 Task: Send a message to an employee of Google
Action: Mouse moved to (425, 442)
Screenshot: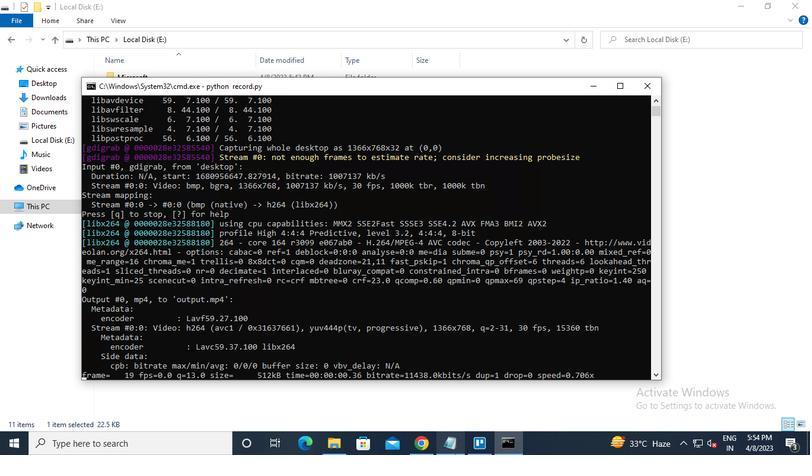 
Action: Mouse pressed left at (425, 442)
Screenshot: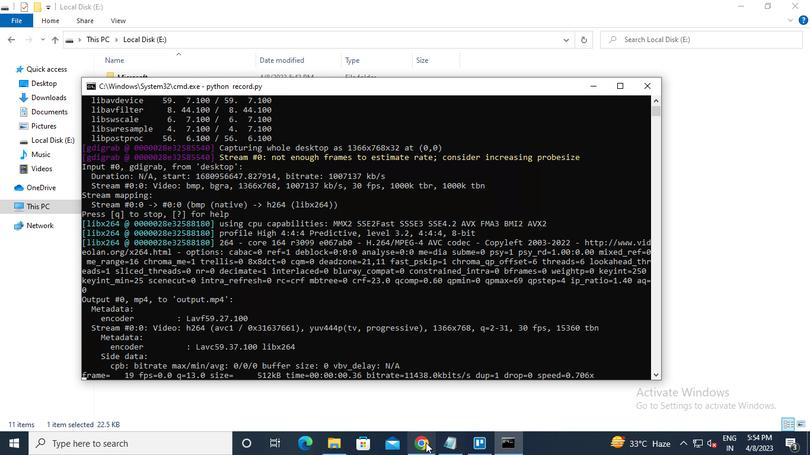 
Action: Mouse moved to (242, 75)
Screenshot: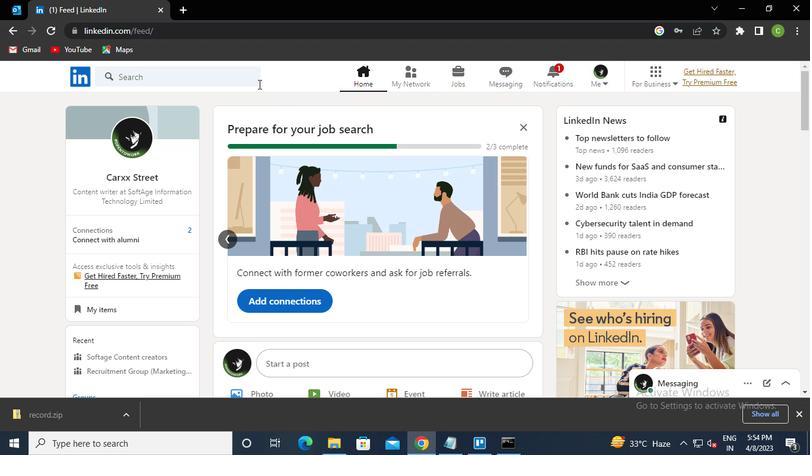 
Action: Mouse pressed left at (242, 75)
Screenshot: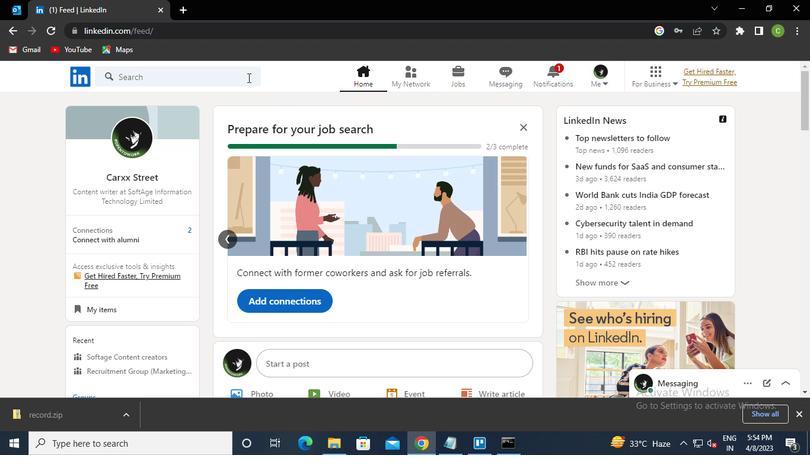 
Action: Keyboard g
Screenshot: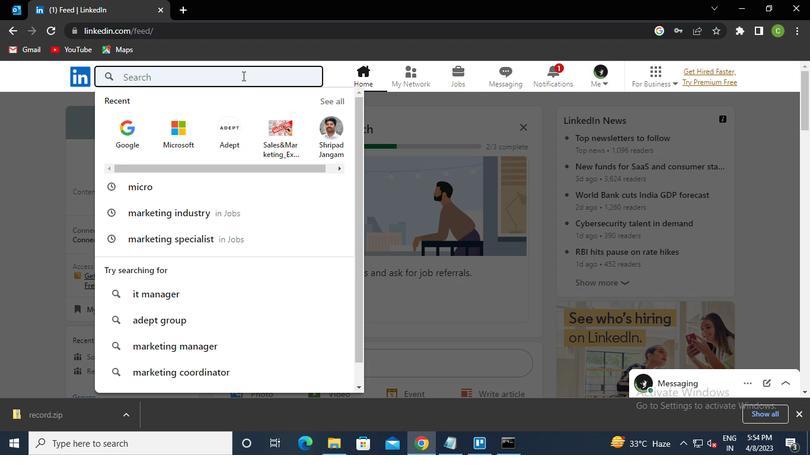 
Action: Keyboard o
Screenshot: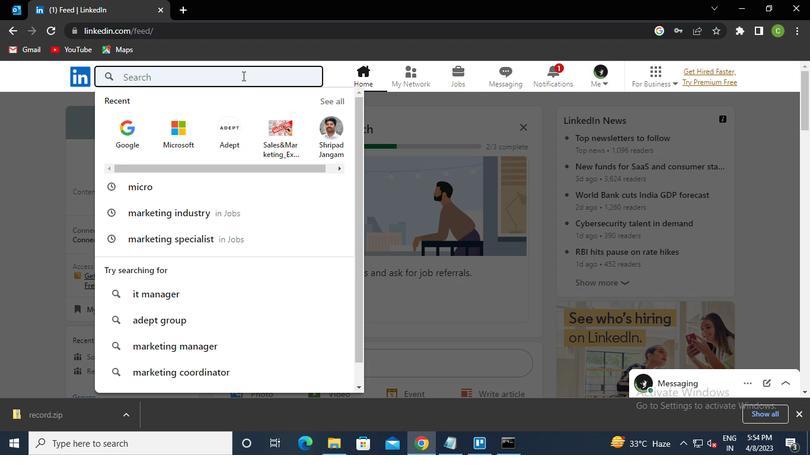 
Action: Keyboard o
Screenshot: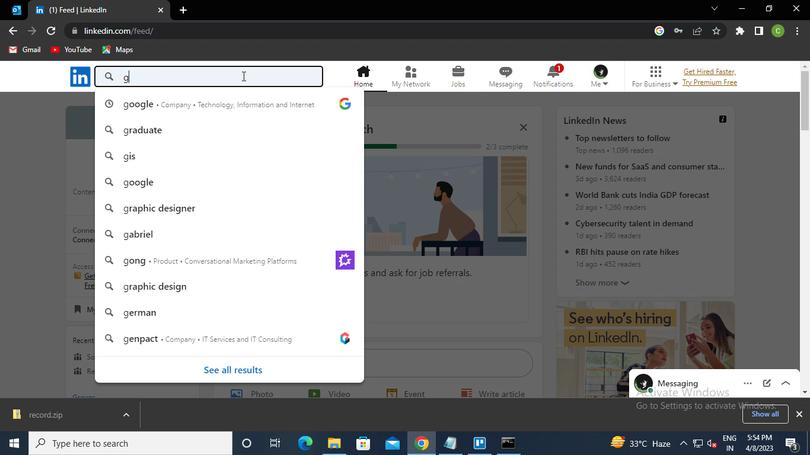 
Action: Keyboard g
Screenshot: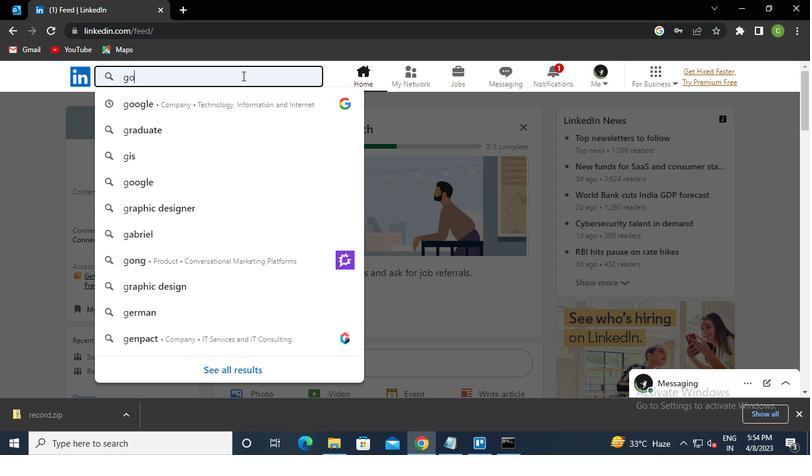 
Action: Keyboard l
Screenshot: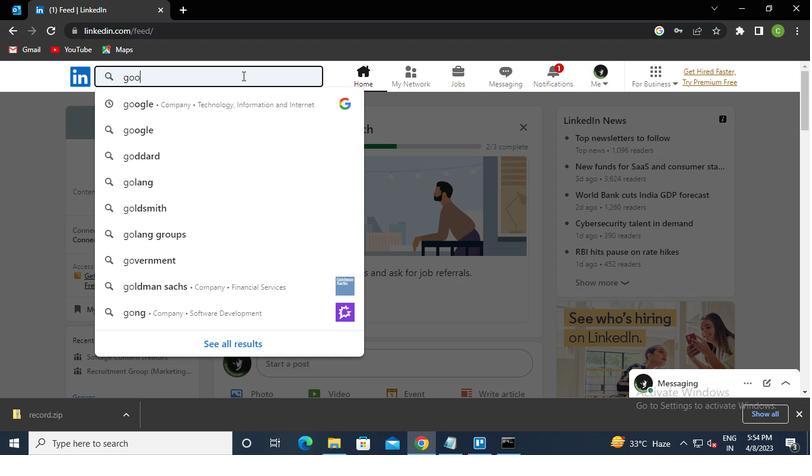 
Action: Keyboard Key.down
Screenshot: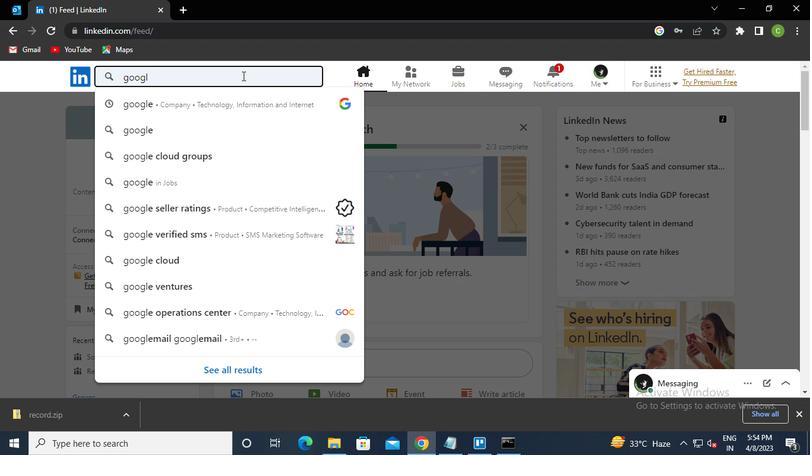 
Action: Keyboard Key.enter
Screenshot: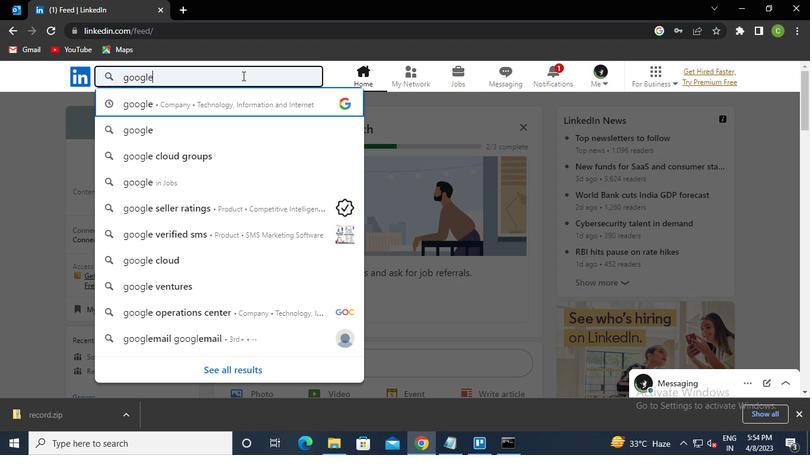 
Action: Mouse moved to (442, 197)
Screenshot: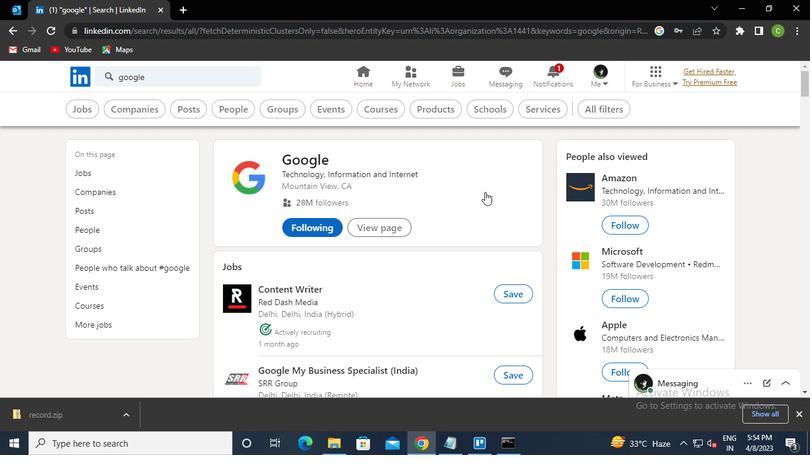 
Action: Mouse pressed left at (442, 197)
Screenshot: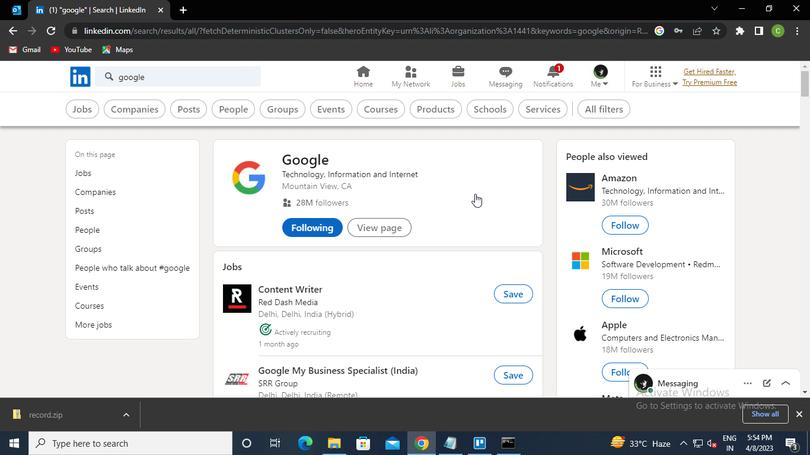 
Action: Mouse moved to (288, 319)
Screenshot: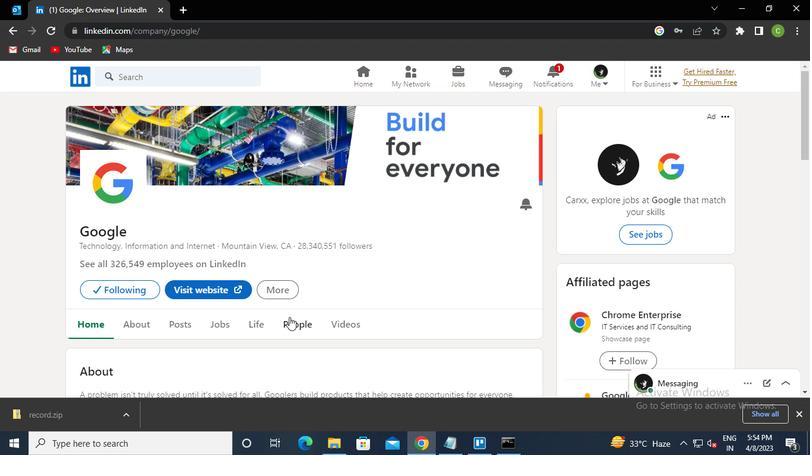 
Action: Mouse pressed left at (288, 319)
Screenshot: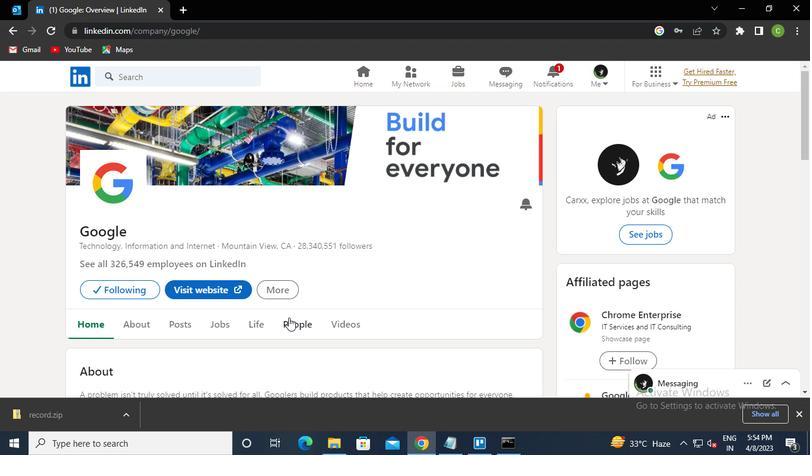 
Action: Mouse moved to (457, 237)
Screenshot: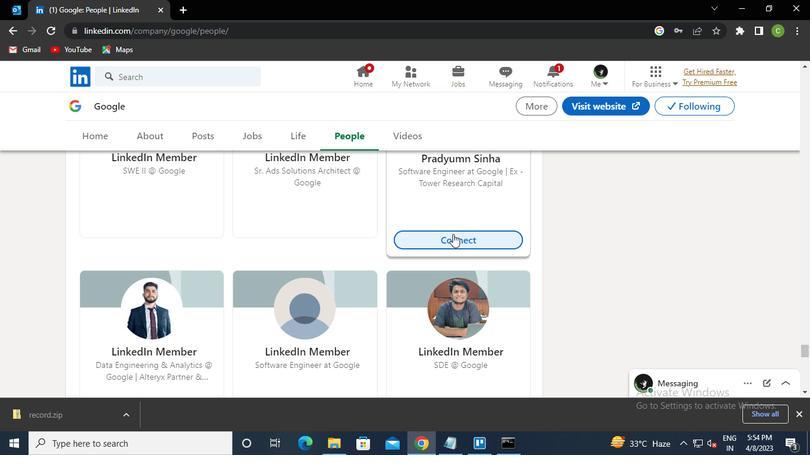 
Action: Mouse pressed left at (457, 237)
Screenshot: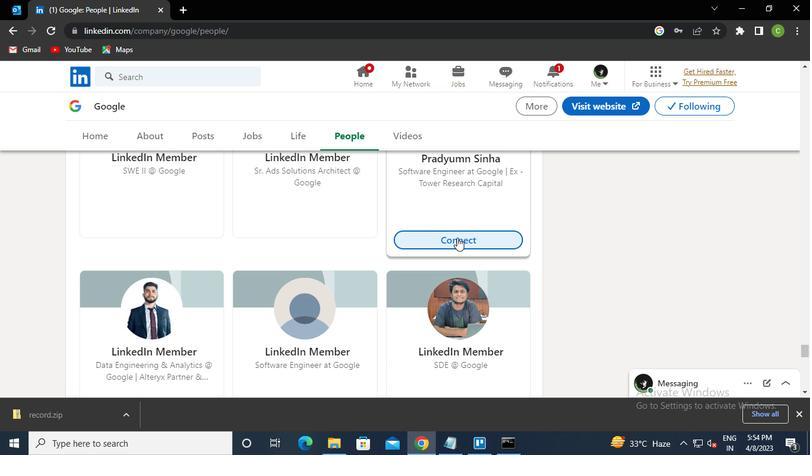 
Action: Mouse moved to (554, 80)
Screenshot: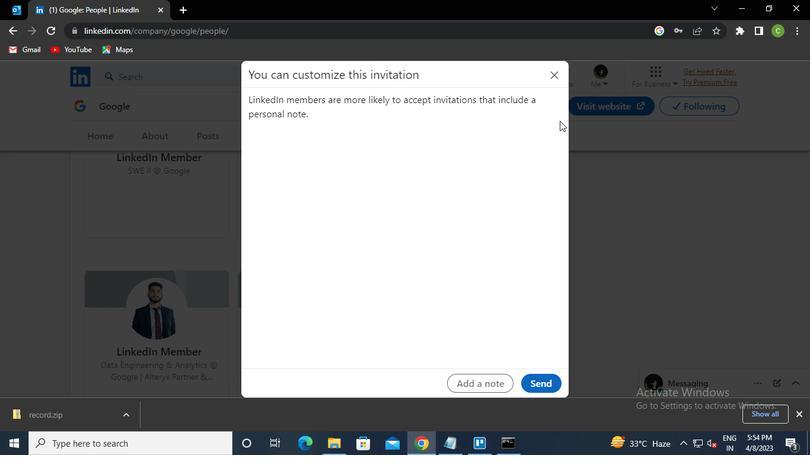 
Action: Mouse pressed left at (554, 80)
Screenshot: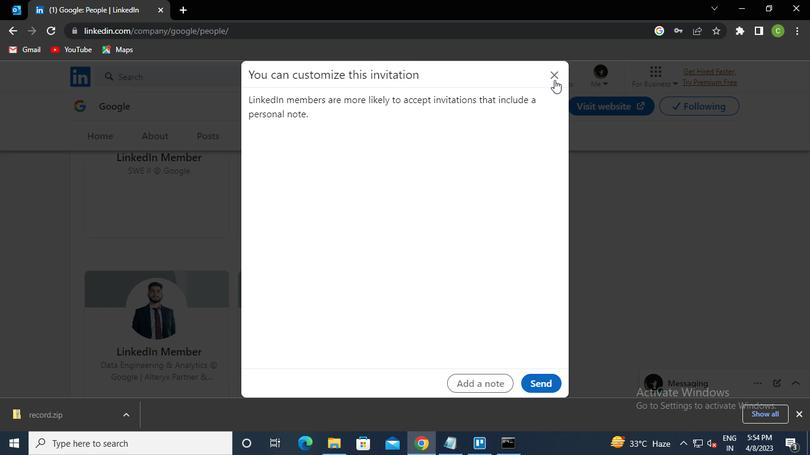 
Action: Mouse moved to (458, 202)
Screenshot: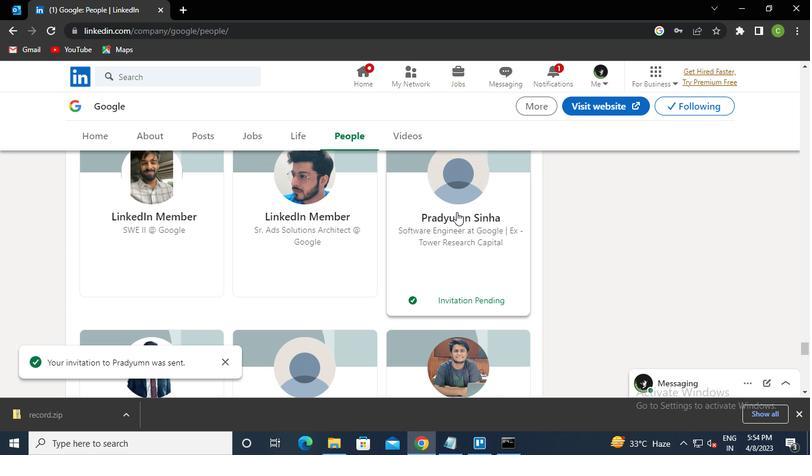 
Action: Mouse pressed left at (458, 202)
Screenshot: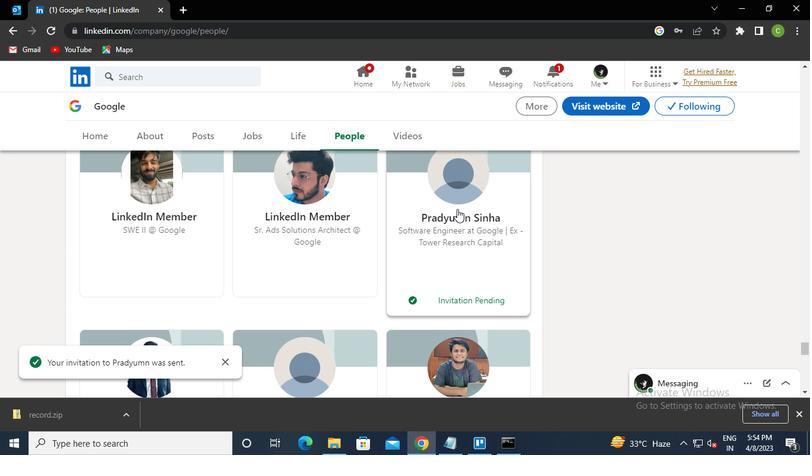 
Action: Mouse moved to (107, 333)
Screenshot: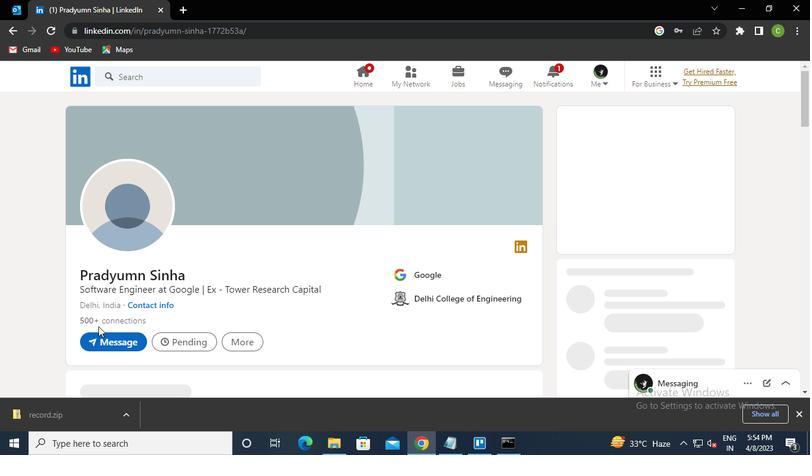 
Action: Mouse pressed left at (107, 333)
Screenshot: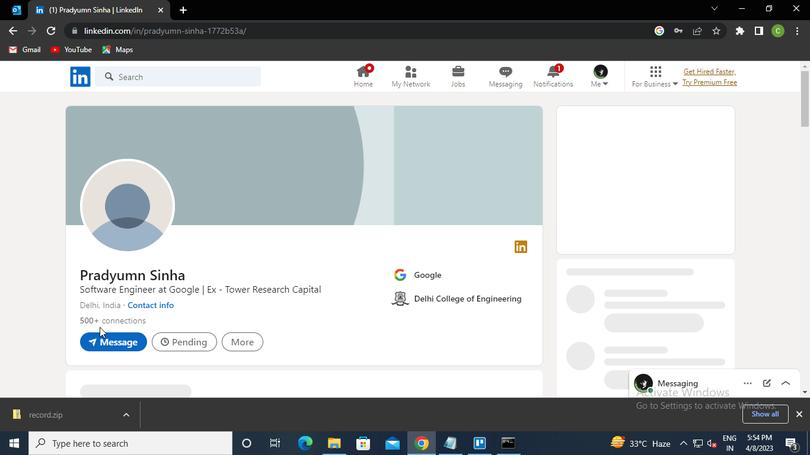 
Action: Mouse moved to (108, 339)
Screenshot: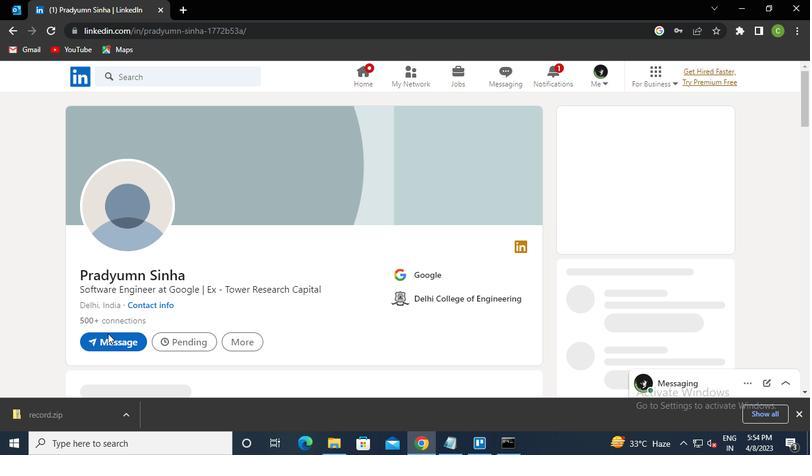 
Action: Mouse pressed left at (108, 339)
Screenshot: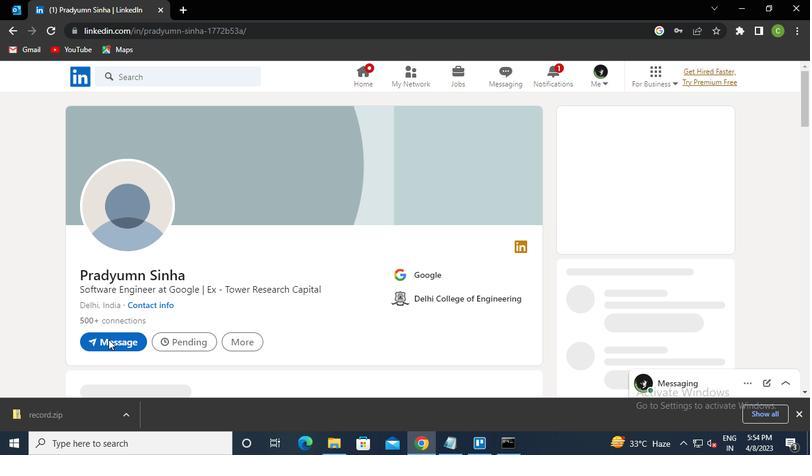 
Action: Mouse moved to (300, 132)
Screenshot: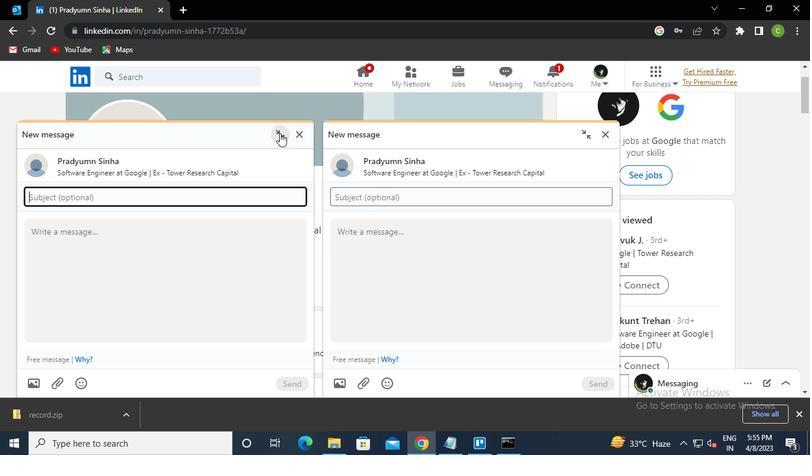 
Action: Mouse pressed left at (300, 132)
Screenshot: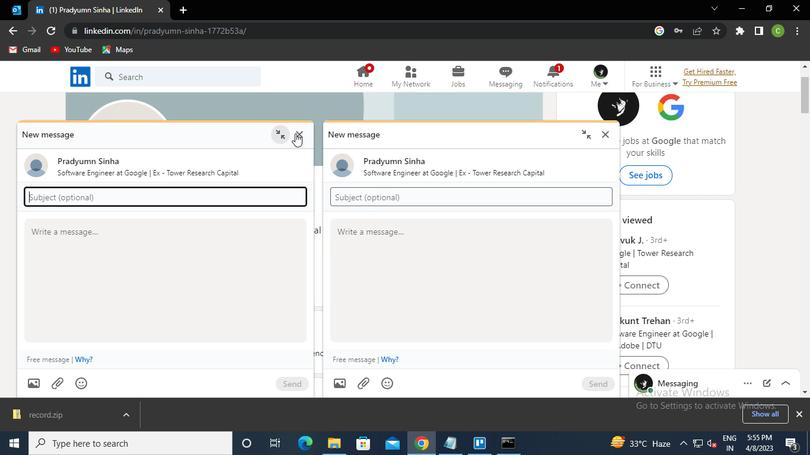 
Action: Mouse moved to (421, 234)
Screenshot: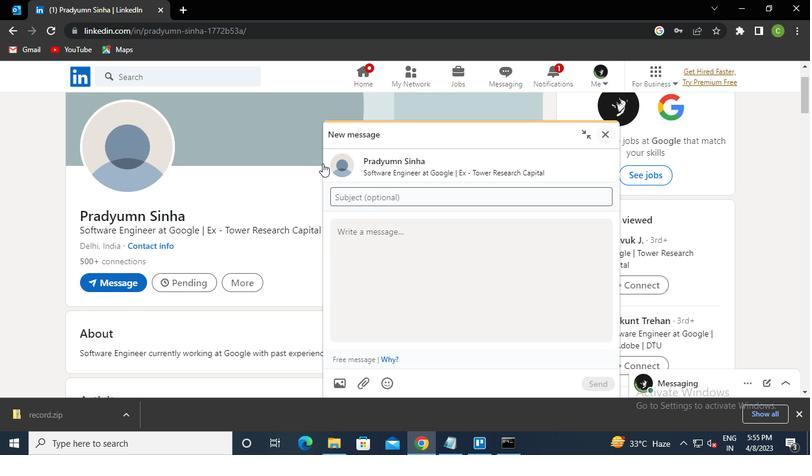 
Action: Mouse pressed left at (421, 234)
Screenshot: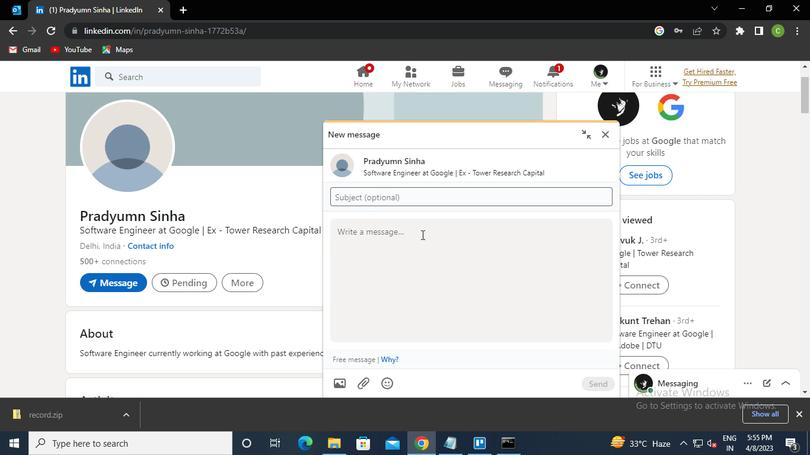 
Action: Keyboard Key.caps_lock
Screenshot: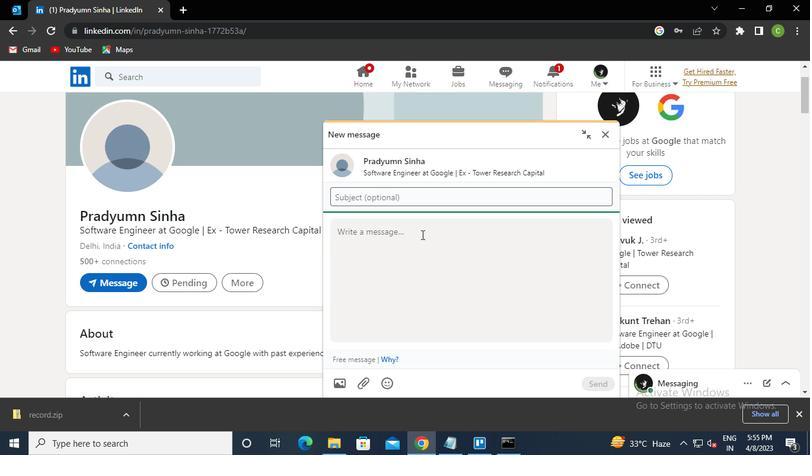 
Action: Keyboard h
Screenshot: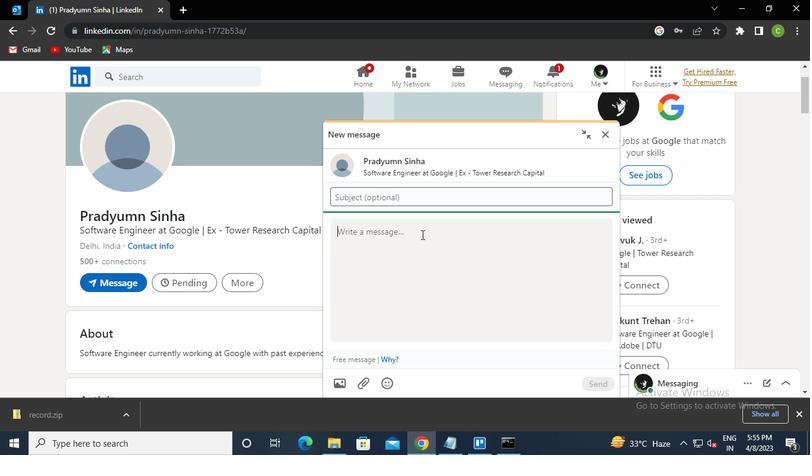 
Action: Keyboard Key.caps_lock
Screenshot: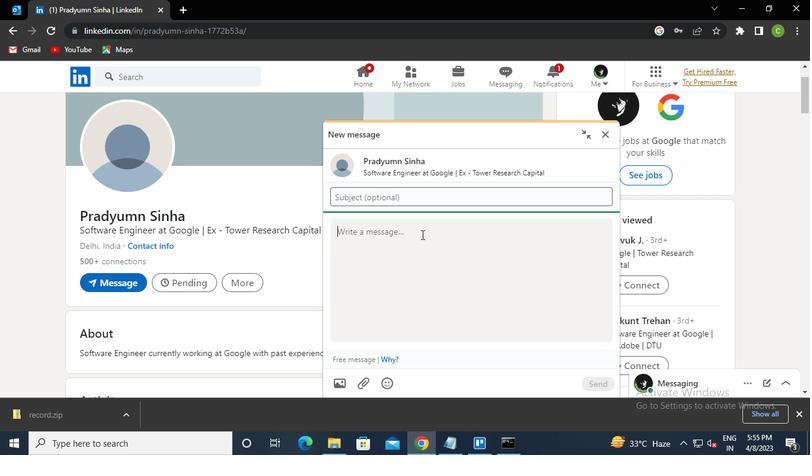 
Action: Keyboard e
Screenshot: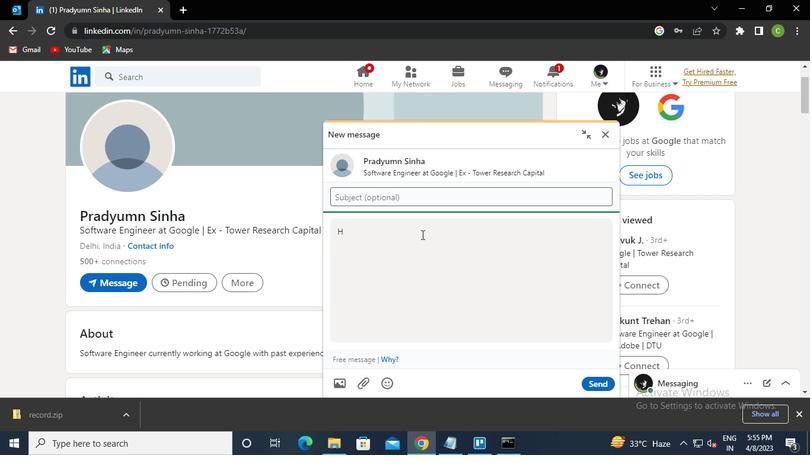
Action: Keyboard l
Screenshot: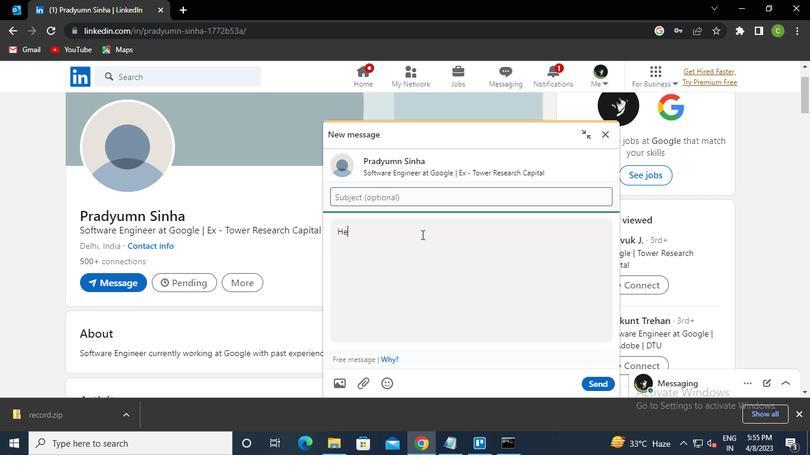 
Action: Keyboard l
Screenshot: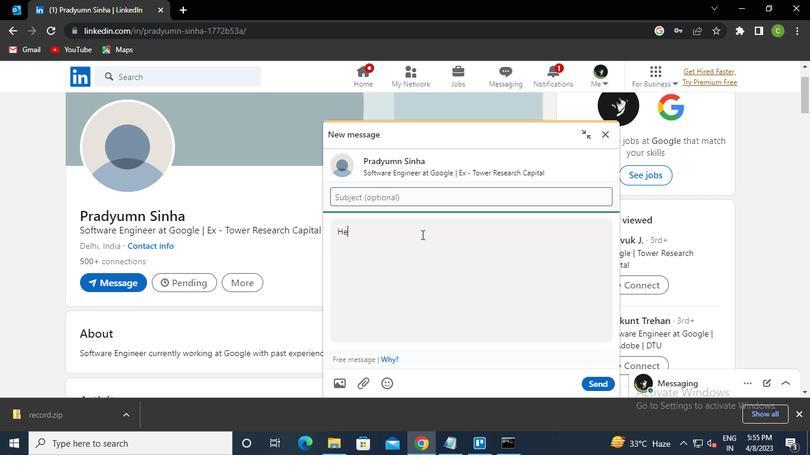 
Action: Keyboard o
Screenshot: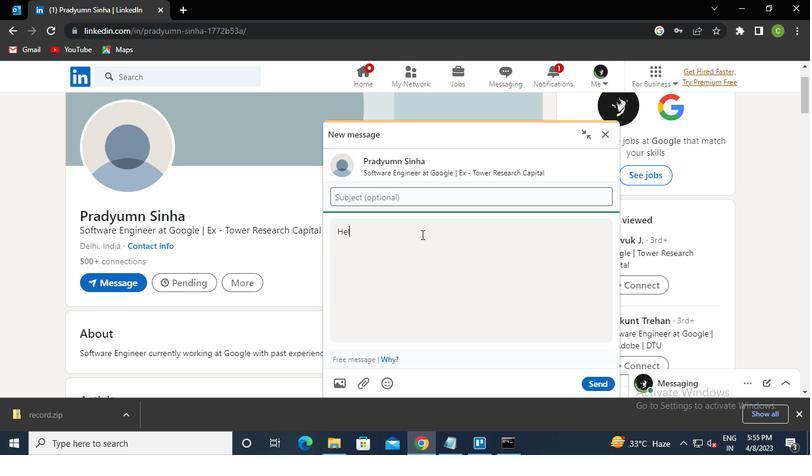 
Action: Mouse moved to (594, 381)
Screenshot: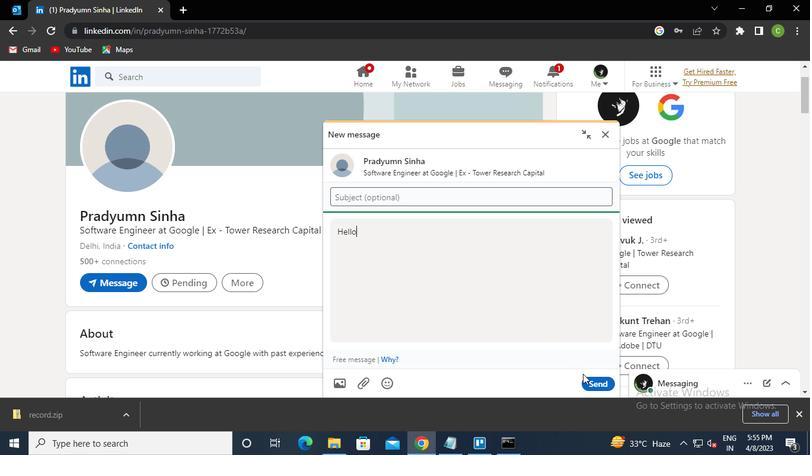 
Action: Mouse pressed left at (594, 381)
Screenshot: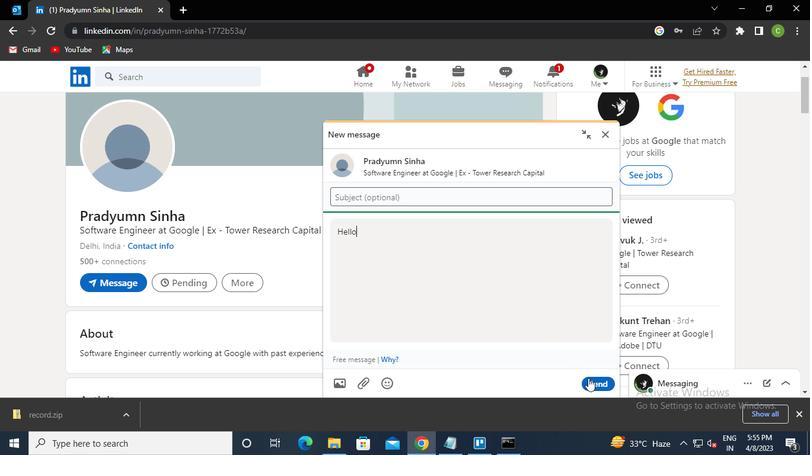 
Action: Mouse moved to (604, 134)
Screenshot: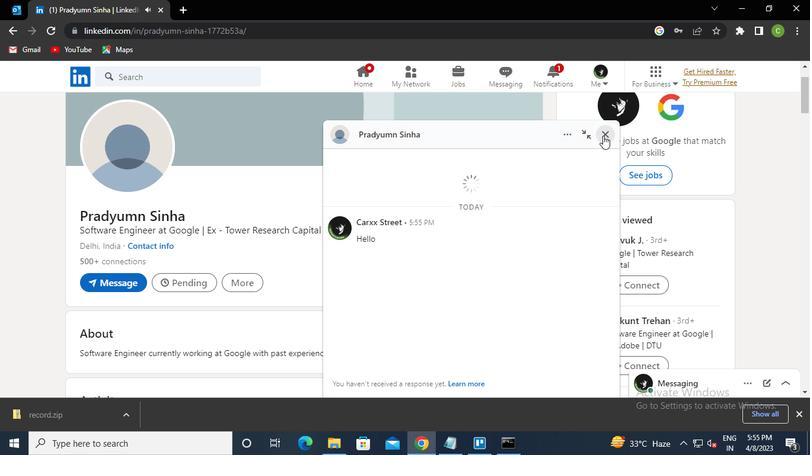 
Action: Mouse pressed left at (604, 134)
Screenshot: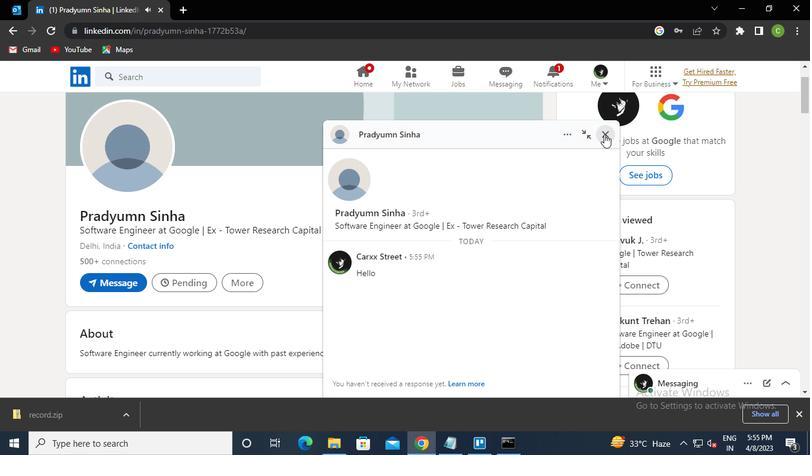 
Action: Mouse moved to (498, 444)
Screenshot: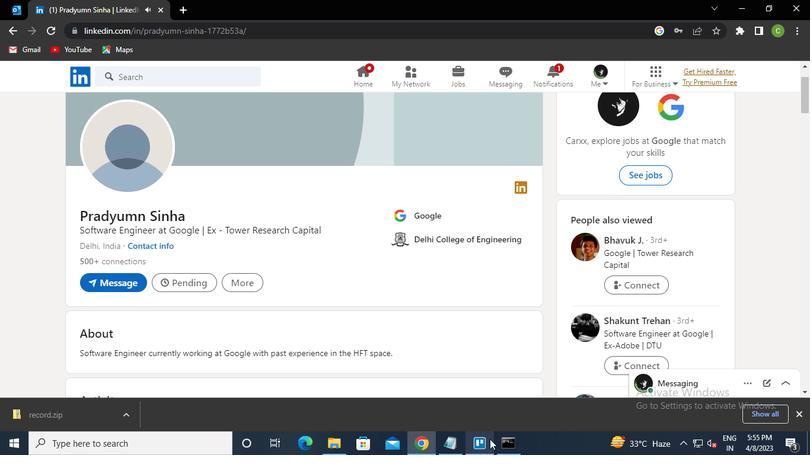 
Action: Mouse pressed left at (498, 444)
Screenshot: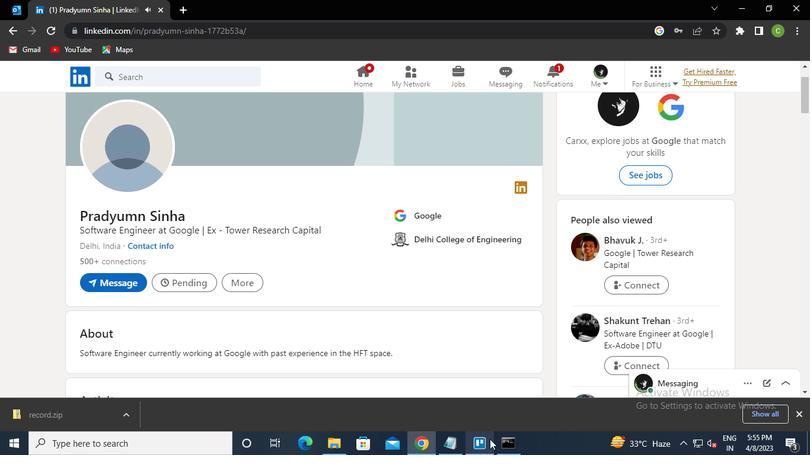 
Action: Mouse moved to (641, 90)
Screenshot: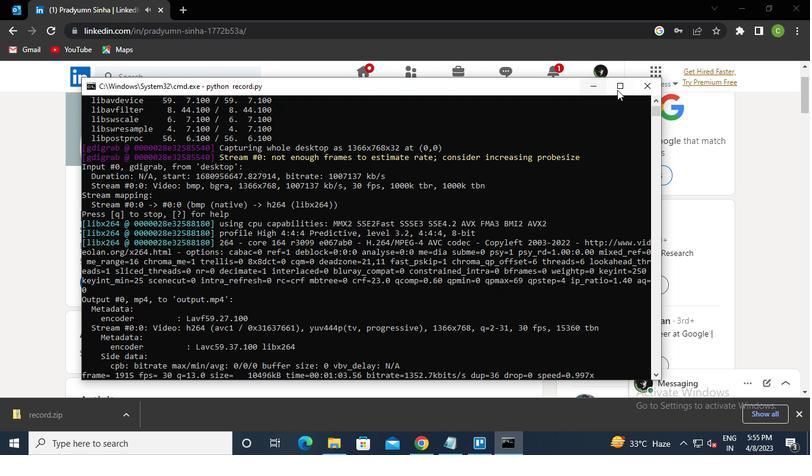 
Action: Mouse pressed left at (641, 90)
Screenshot: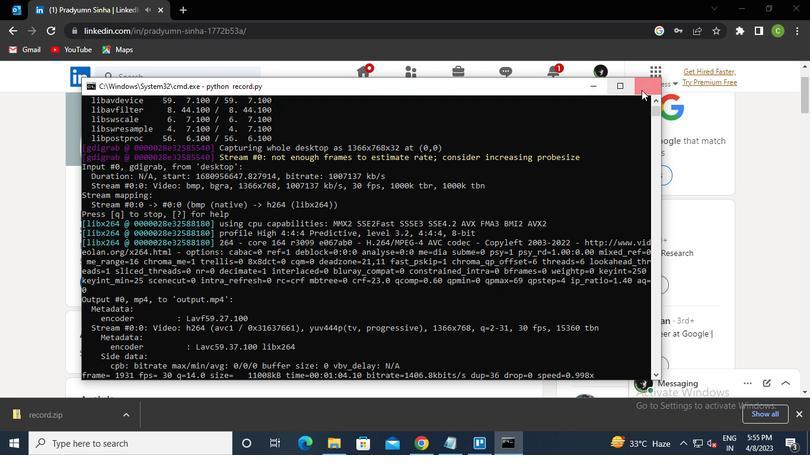 
Action: Mouse moved to (636, 90)
Screenshot: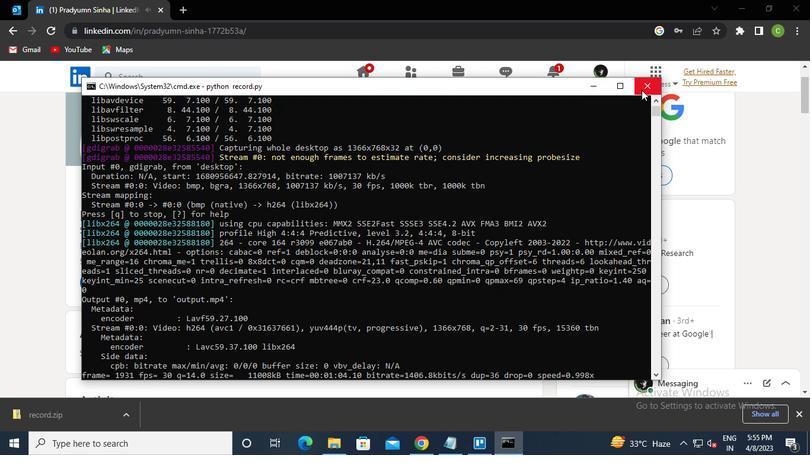 
